 Task: Change the Overlap Length to 0.15.
Action: Mouse moved to (112, 14)
Screenshot: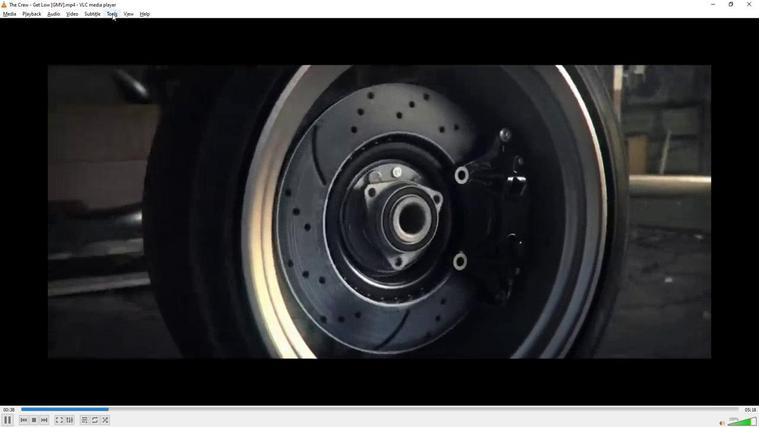 
Action: Mouse pressed left at (112, 14)
Screenshot: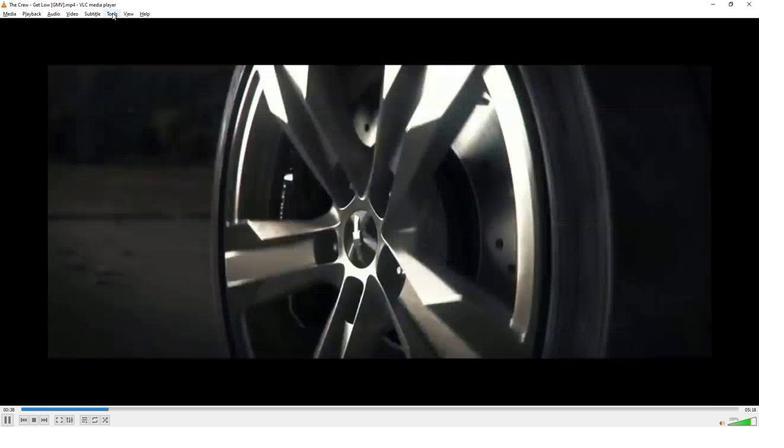 
Action: Mouse moved to (129, 110)
Screenshot: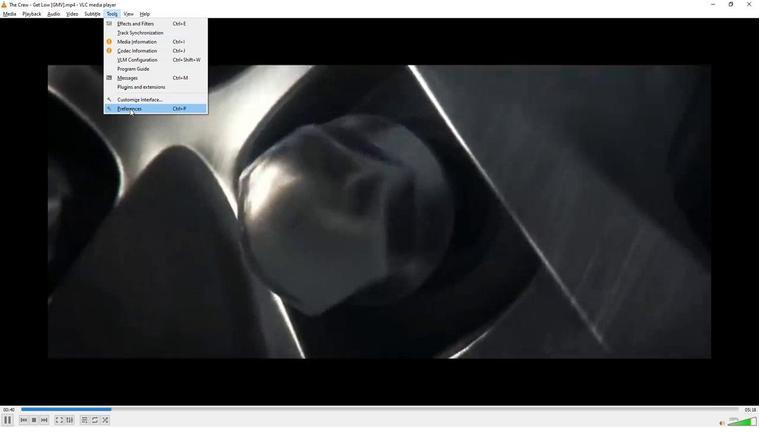 
Action: Mouse pressed left at (129, 110)
Screenshot: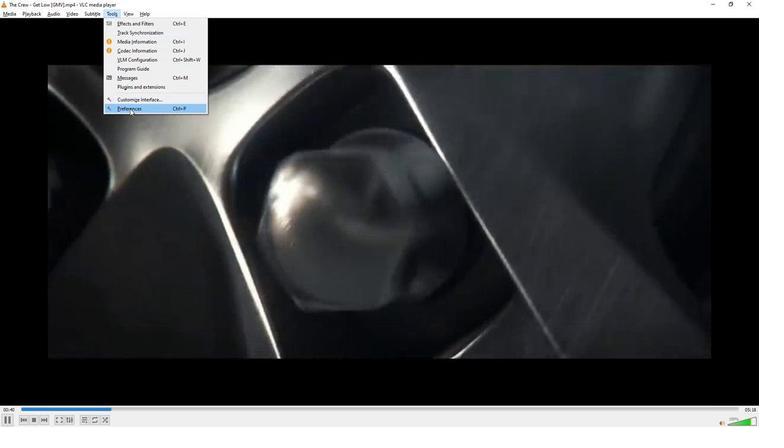 
Action: Mouse moved to (222, 321)
Screenshot: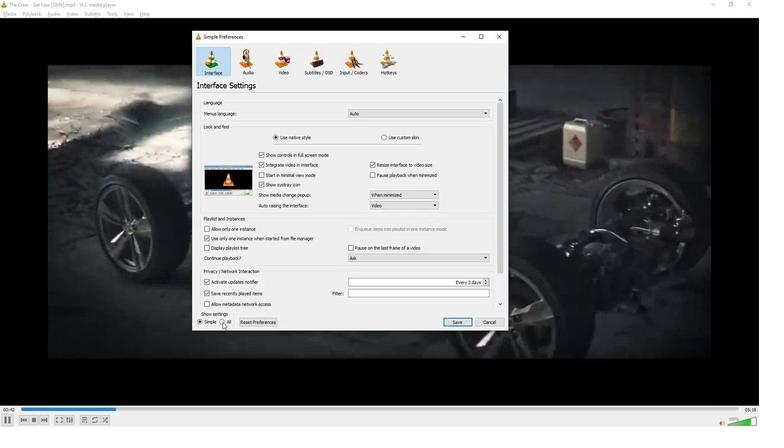 
Action: Mouse pressed left at (222, 321)
Screenshot: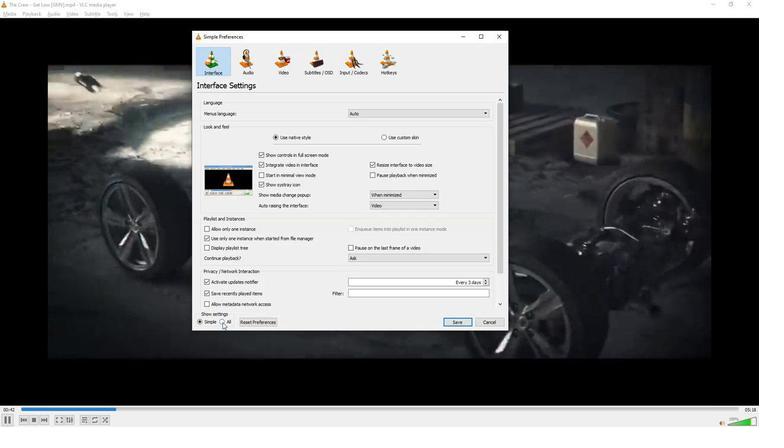 
Action: Mouse moved to (210, 141)
Screenshot: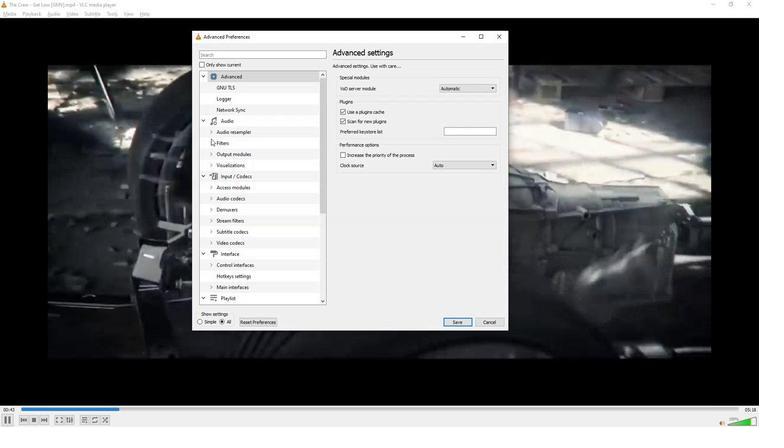 
Action: Mouse pressed left at (210, 141)
Screenshot: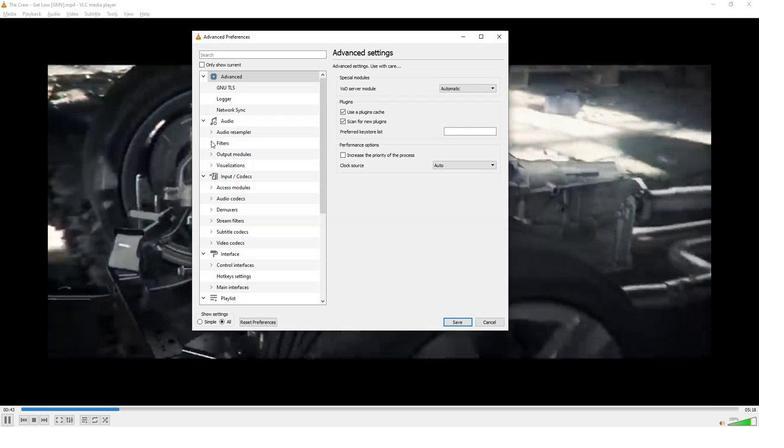
Action: Mouse moved to (238, 154)
Screenshot: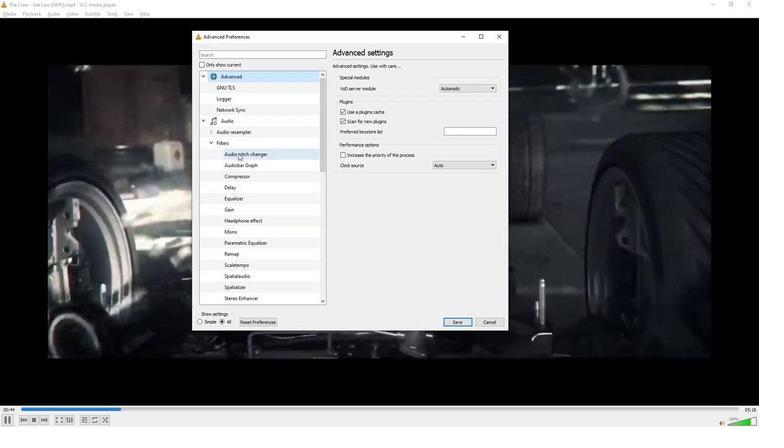 
Action: Mouse pressed left at (238, 154)
Screenshot: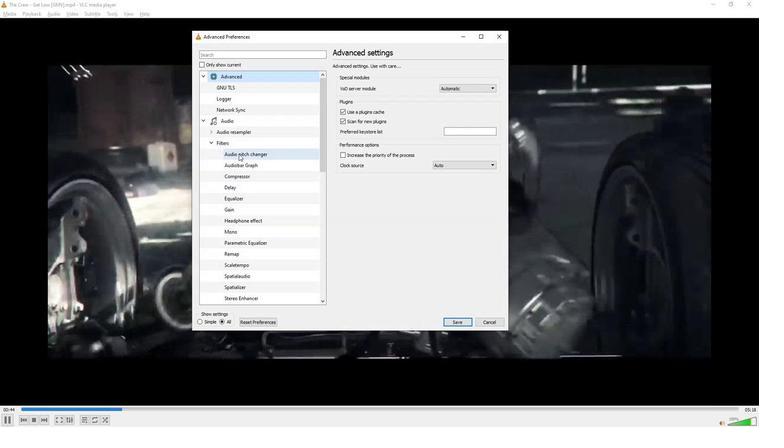 
Action: Mouse moved to (496, 89)
Screenshot: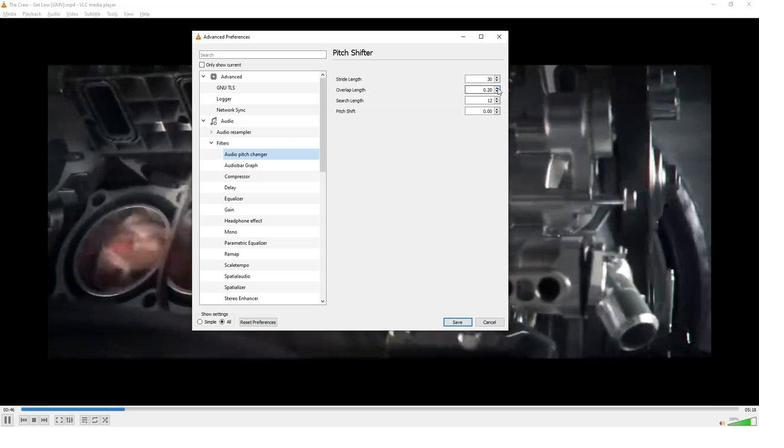 
Action: Mouse pressed left at (496, 89)
Screenshot: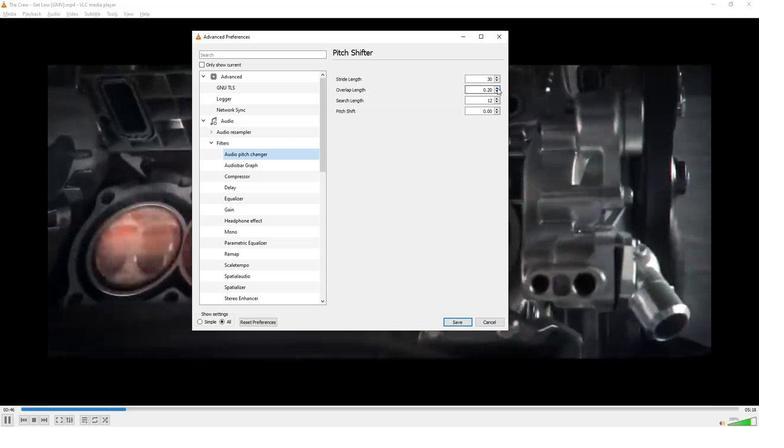 
Action: Mouse moved to (495, 93)
Screenshot: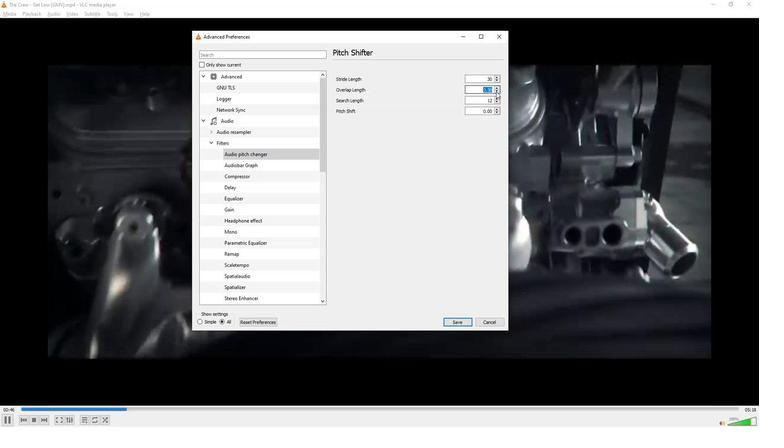
Action: Mouse pressed left at (495, 93)
Screenshot: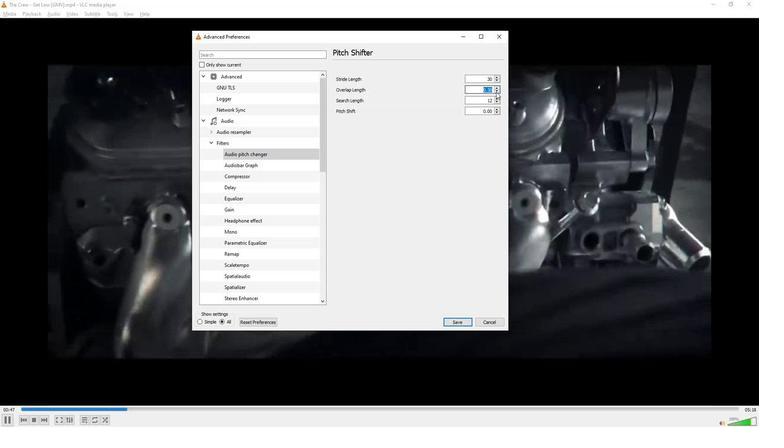 
Action: Mouse pressed left at (495, 93)
Screenshot: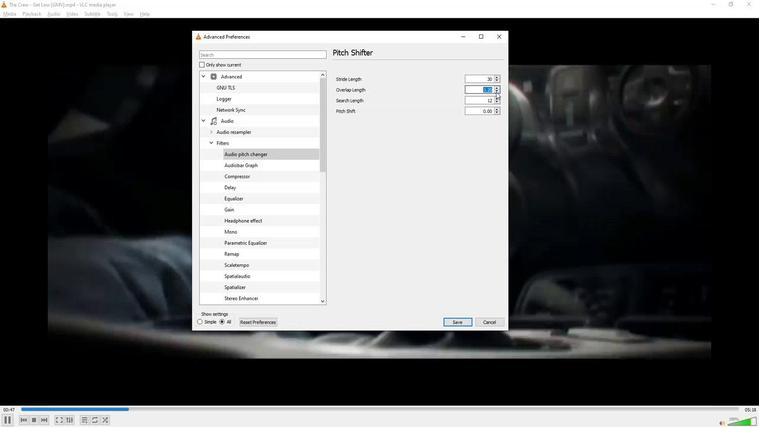 
Action: Mouse moved to (490, 90)
Screenshot: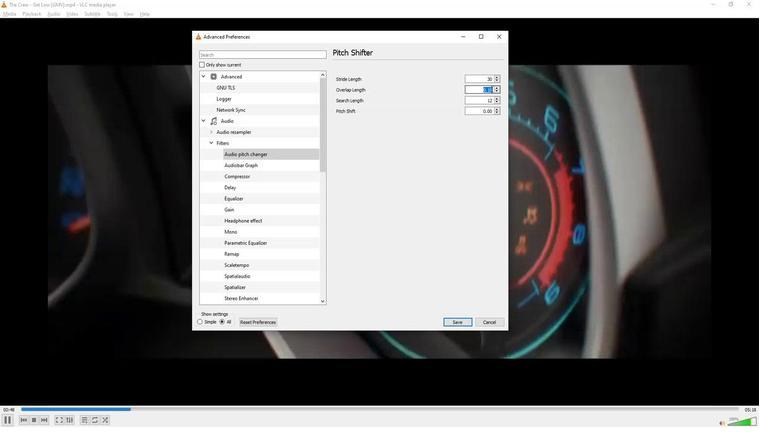 
Action: Mouse pressed left at (490, 90)
Screenshot: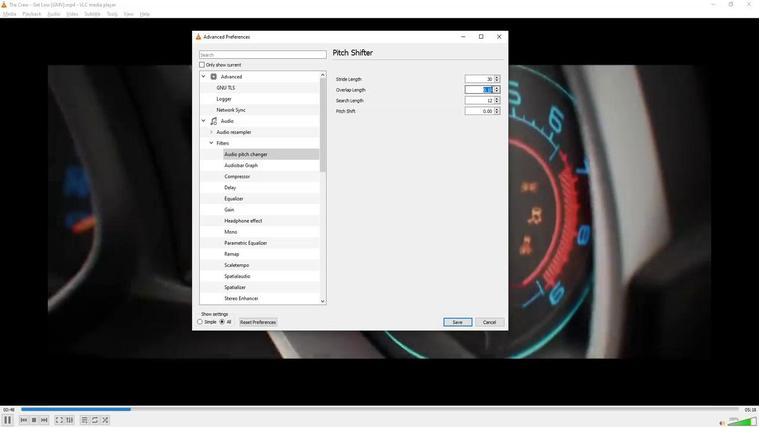 
Action: Mouse moved to (492, 90)
Screenshot: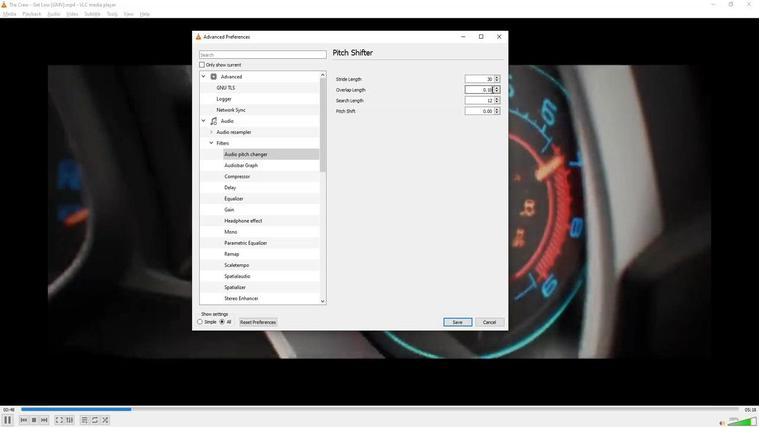 
Action: Key pressed <Key.backspace>5
Screenshot: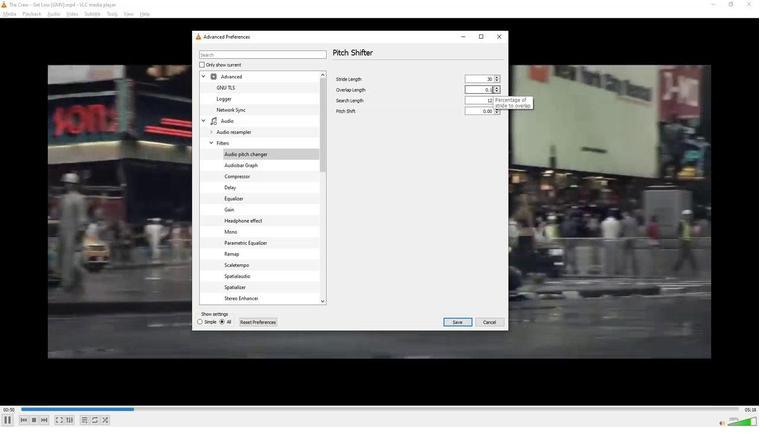 
Action: Mouse moved to (456, 199)
Screenshot: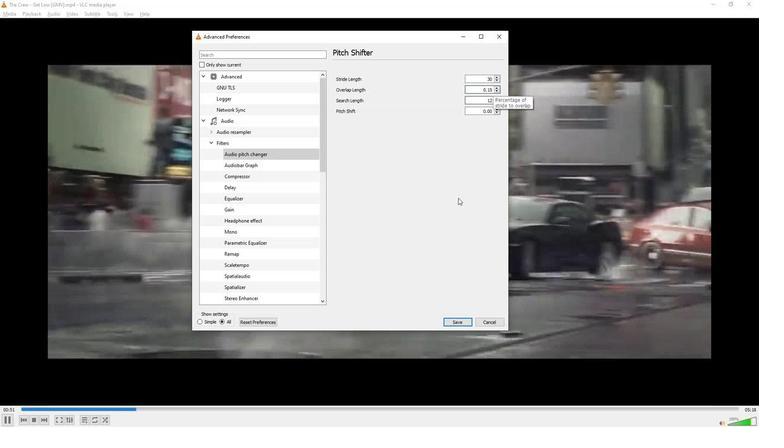 
Action: Mouse pressed left at (456, 199)
Screenshot: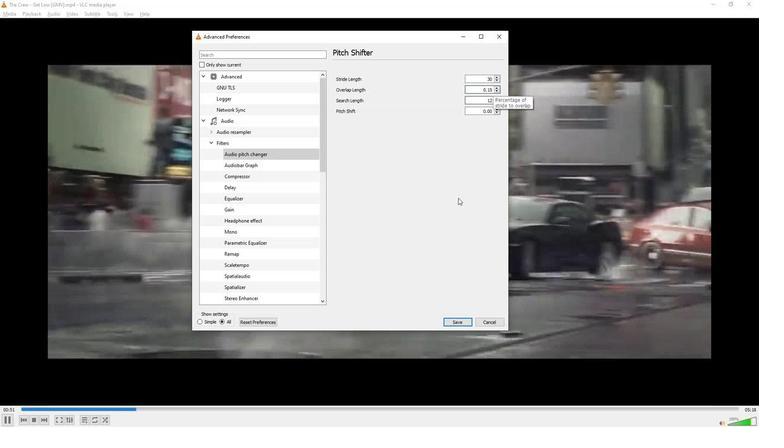 
Action: Mouse moved to (456, 199)
Screenshot: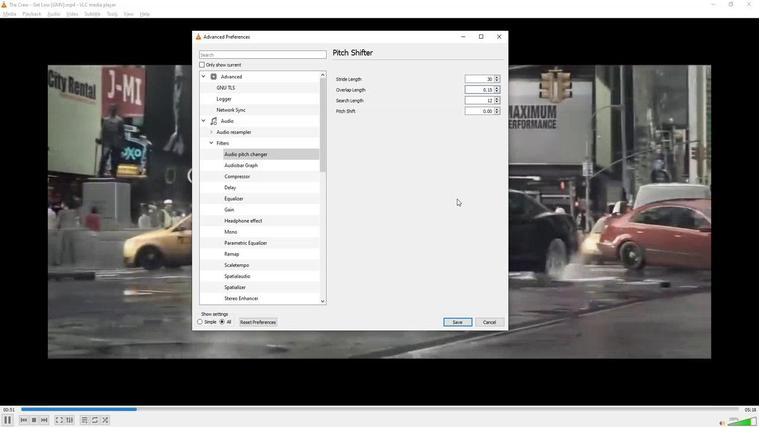 
